 Task: Find the location of the oldest operating courthouse in the United States.
Action: Mouse moved to (960, 225)
Screenshot: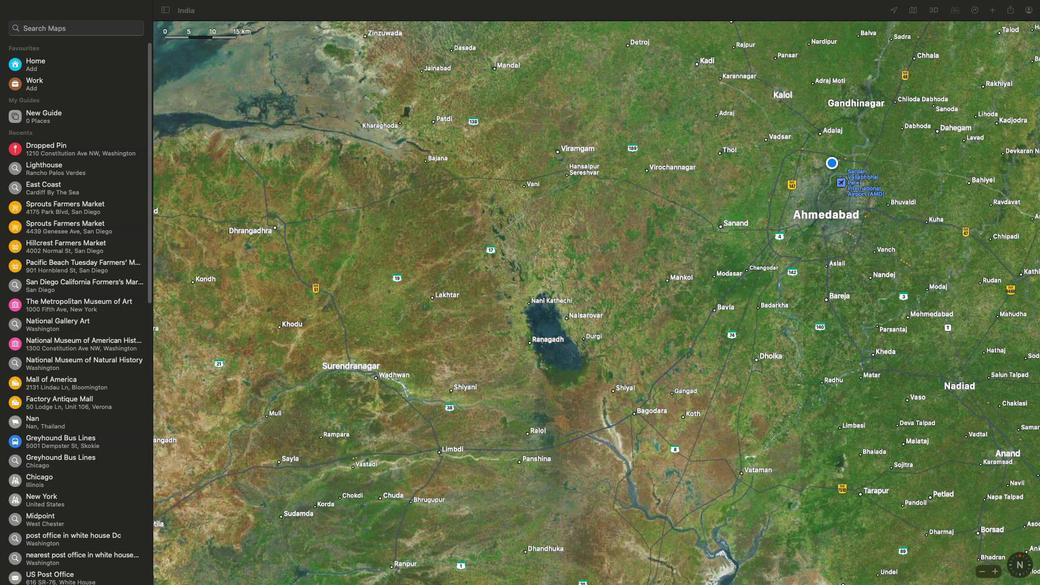 
Action: Mouse pressed left at (960, 225)
Screenshot: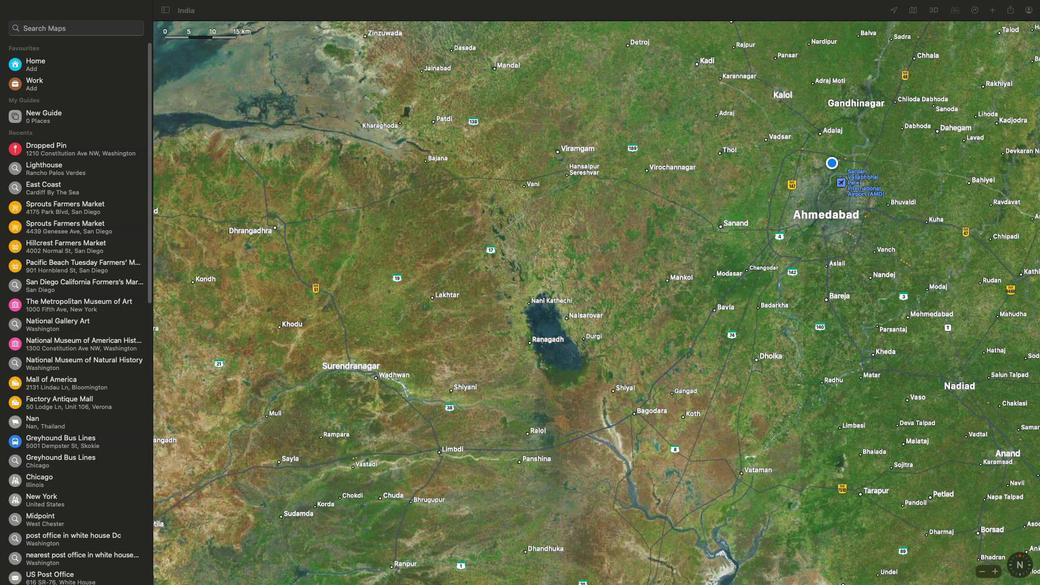 
Action: Mouse moved to (960, 225)
Screenshot: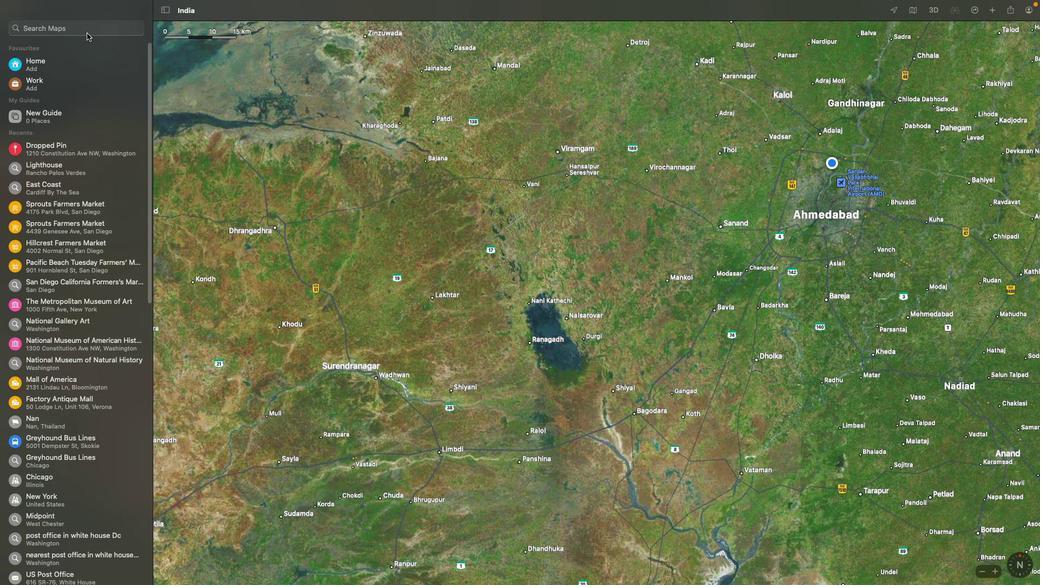 
Action: Mouse pressed left at (960, 225)
Screenshot: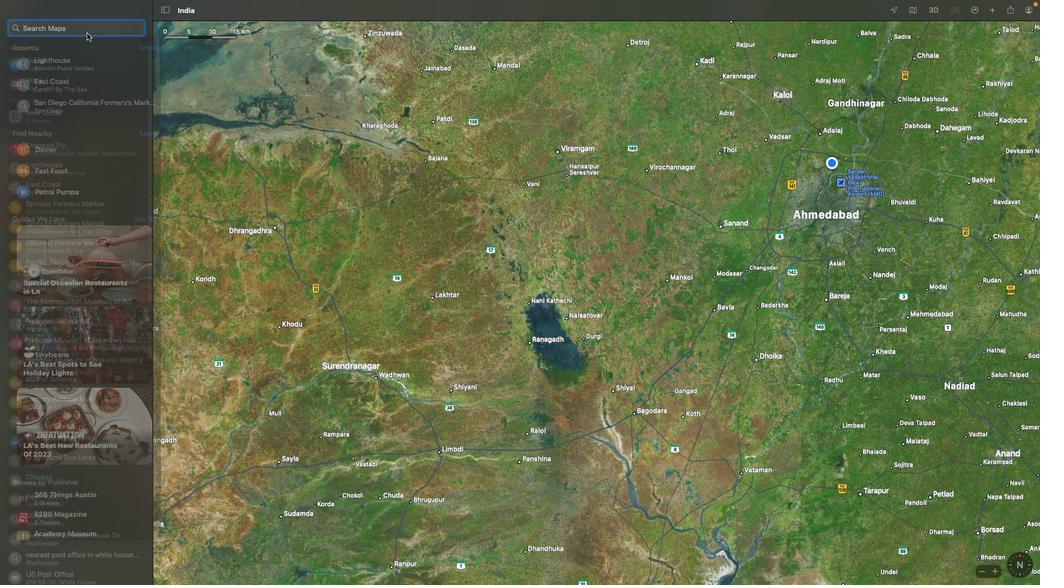 
Action: Key pressed Key.shift'O''l''d''e''s''t'Key.space'o''p''e''r''a''t''i''n''g'Key.space'c''o''u''t'Key.backspace'r''t''h''o''u''s''e'Key.space','Key.spaceKey.shift'U''n''i''t''e''d'Key.spaceKey.shift'S''t''a''t''e''s'Key.enter
Screenshot: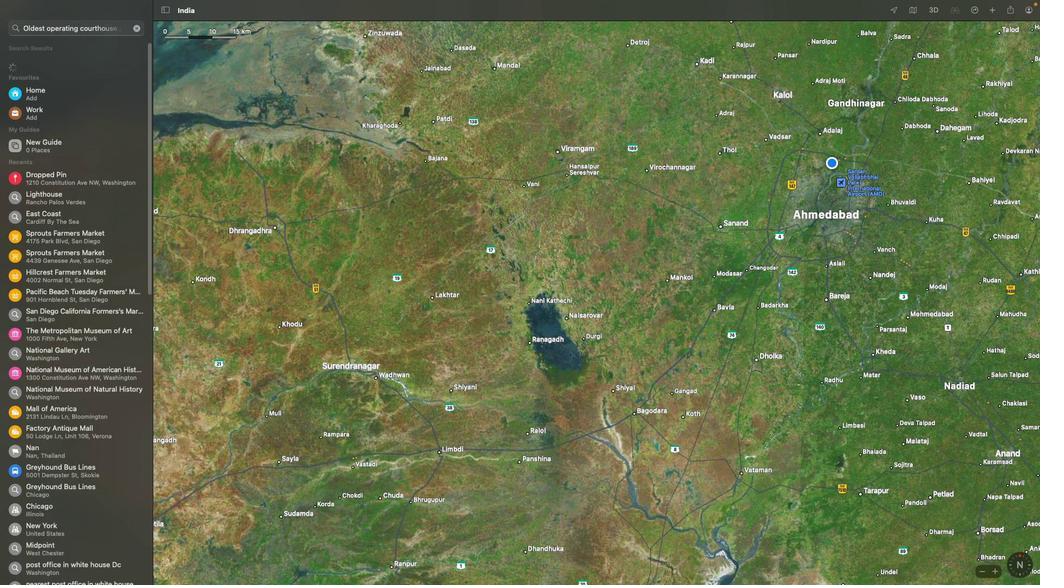 
Action: Mouse moved to (960, 225)
Screenshot: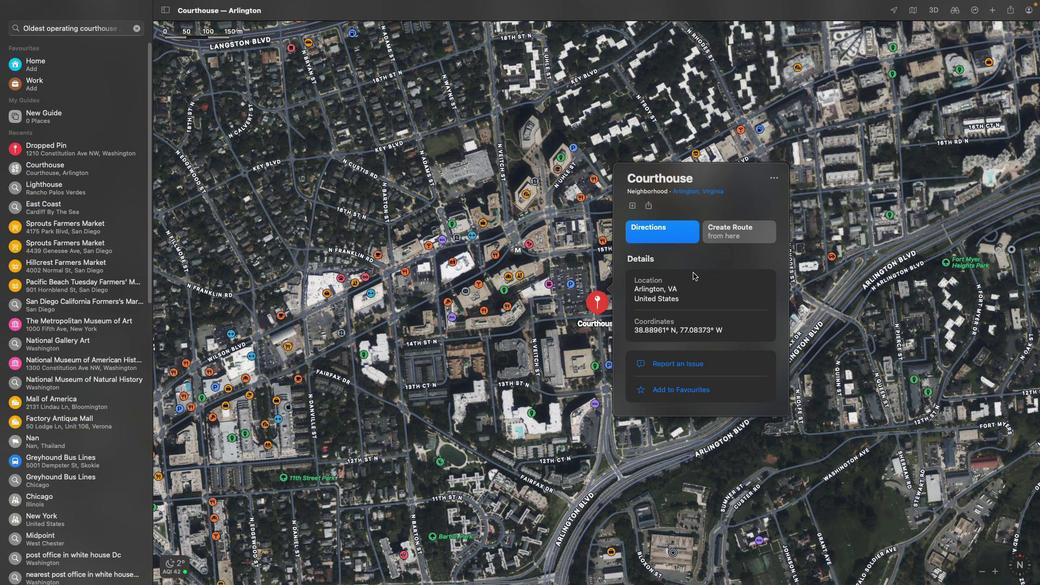 
Action: Mouse scrolled (960, 225) with delta (960, 225)
Screenshot: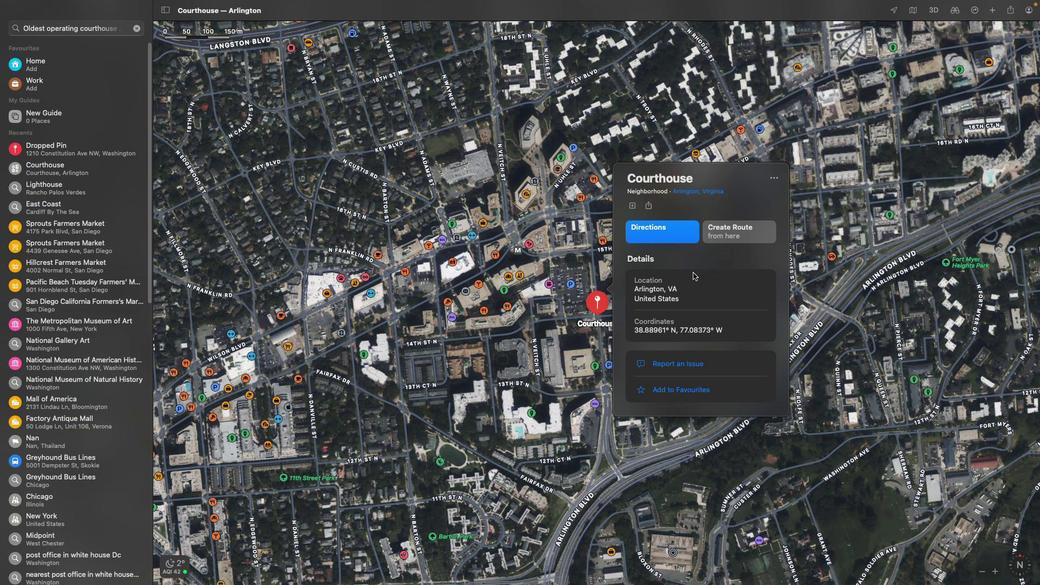 
Action: Mouse scrolled (960, 225) with delta (960, 225)
Screenshot: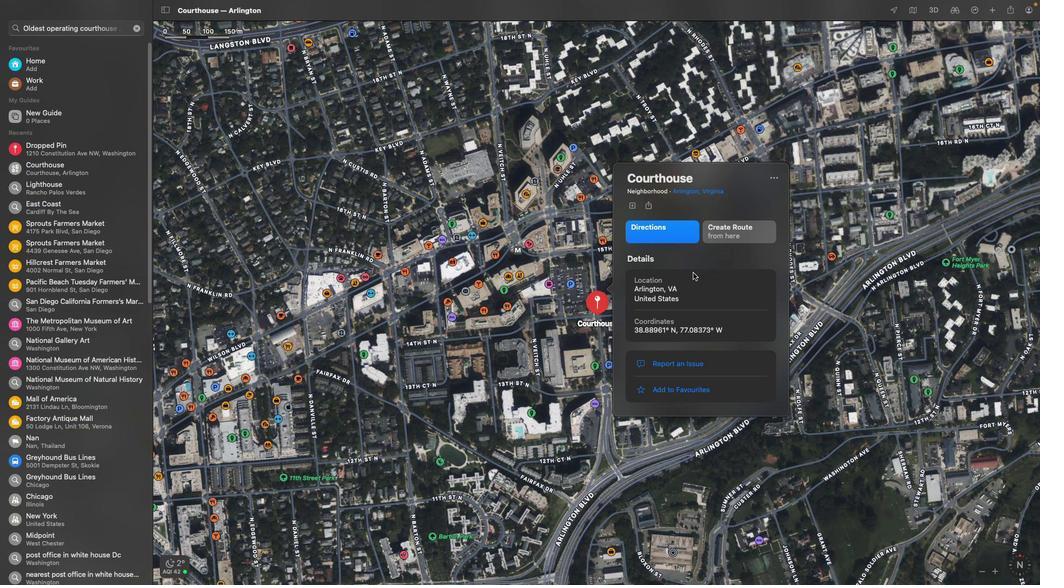 
Action: Mouse scrolled (960, 225) with delta (960, 225)
Screenshot: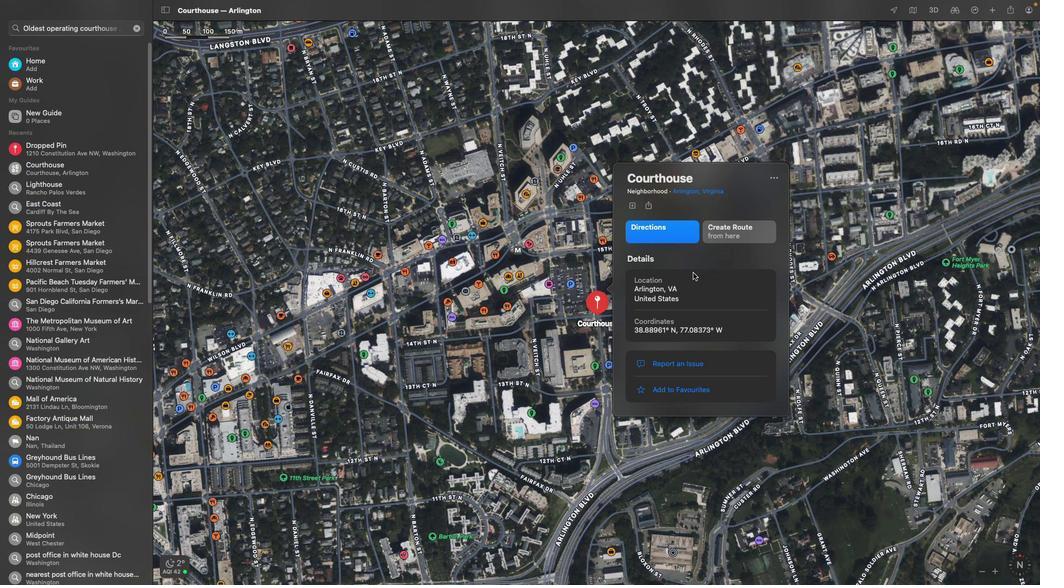 
Action: Mouse scrolled (960, 225) with delta (960, 225)
Screenshot: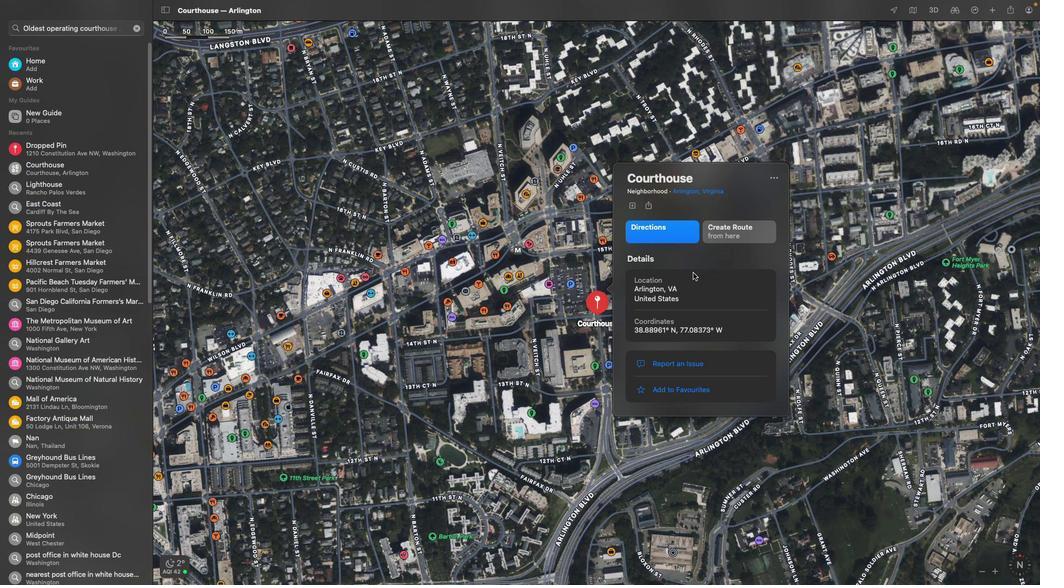 
Action: Mouse scrolled (960, 225) with delta (960, 225)
Screenshot: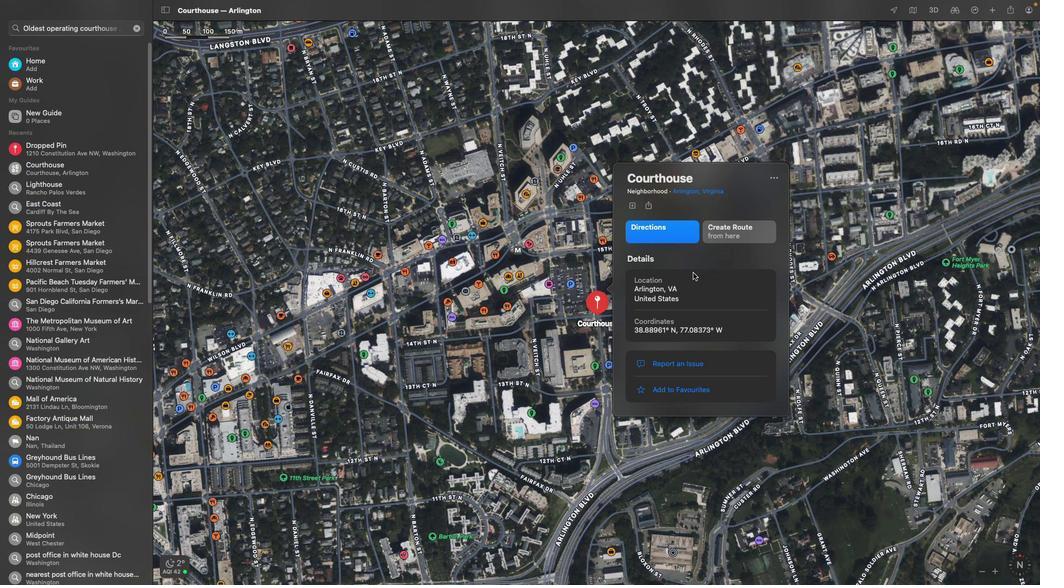 
Action: Mouse scrolled (960, 225) with delta (960, 225)
Screenshot: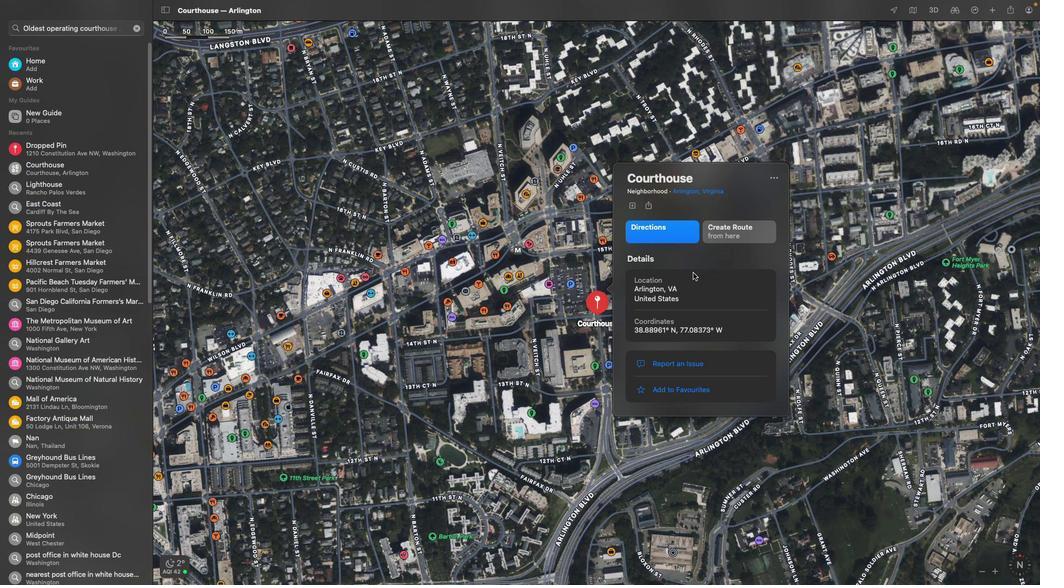 
Action: Mouse scrolled (960, 225) with delta (960, 225)
Screenshot: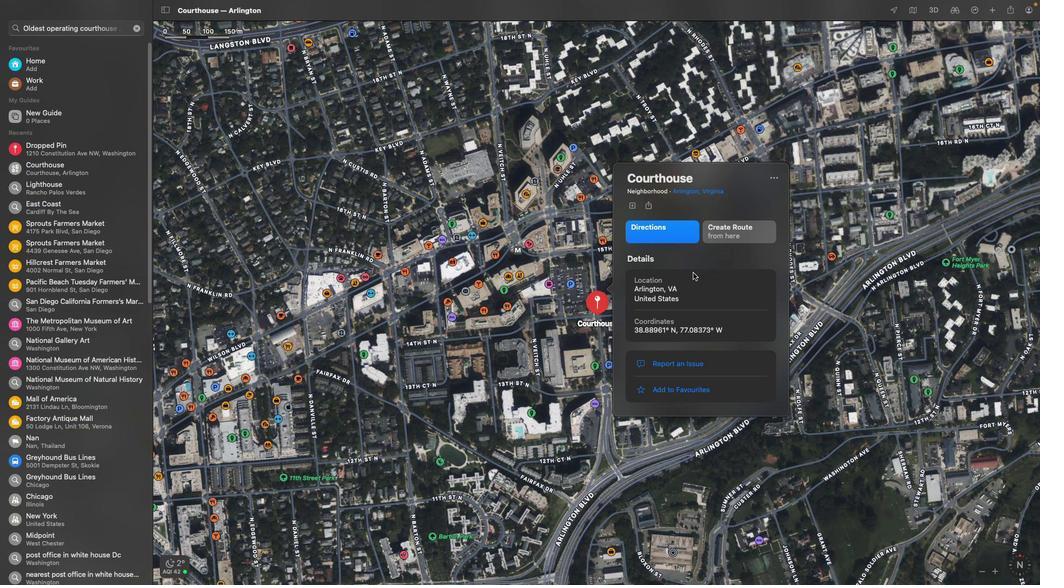 
Action: Mouse scrolled (960, 225) with delta (960, 225)
Screenshot: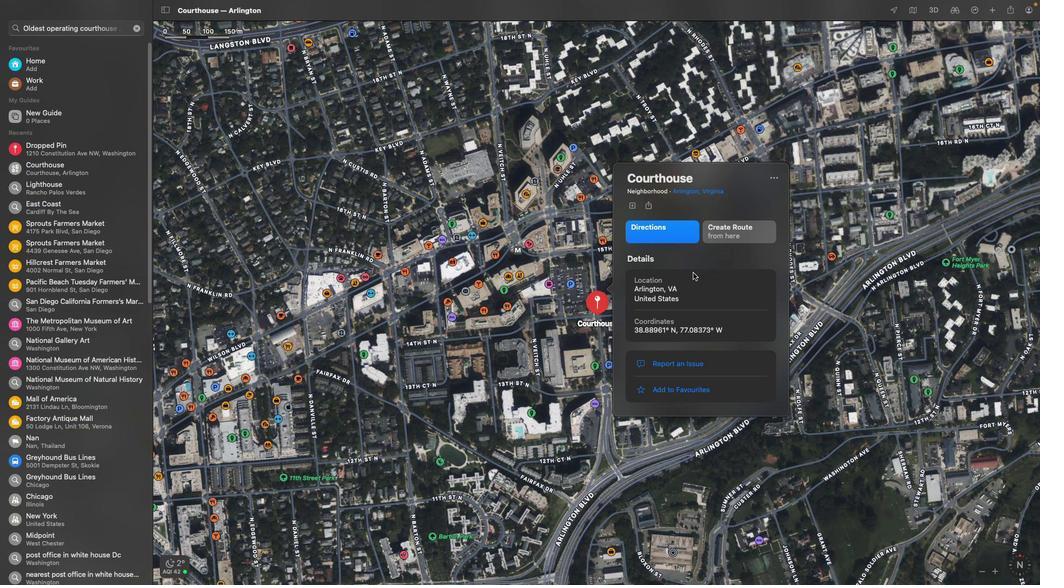 
Action: Mouse scrolled (960, 225) with delta (960, 225)
Screenshot: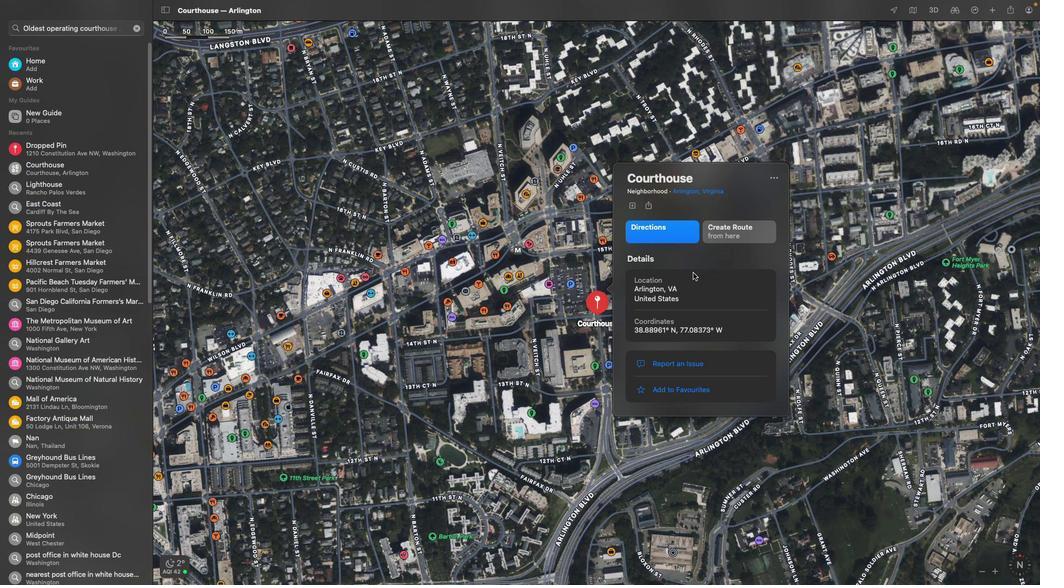 
Action: Mouse scrolled (960, 225) with delta (960, 225)
Screenshot: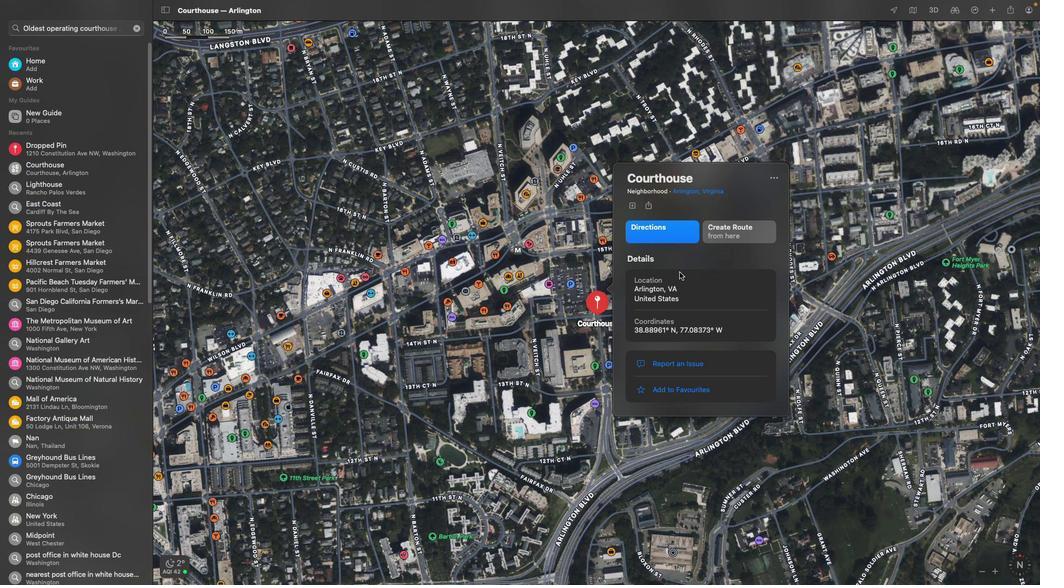 
Action: Mouse scrolled (960, 225) with delta (960, 225)
Screenshot: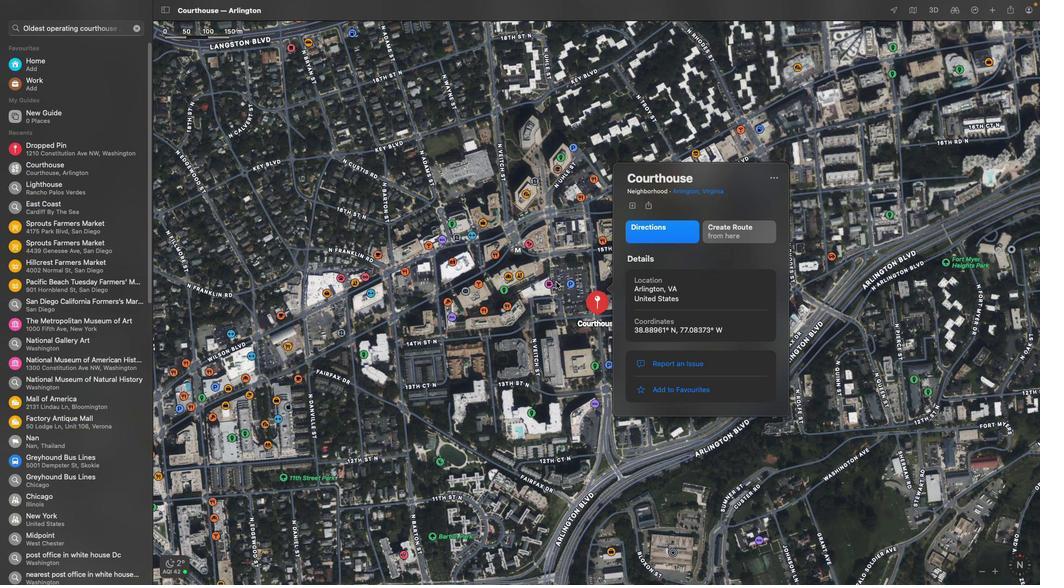 
Action: Mouse moved to (960, 225)
Screenshot: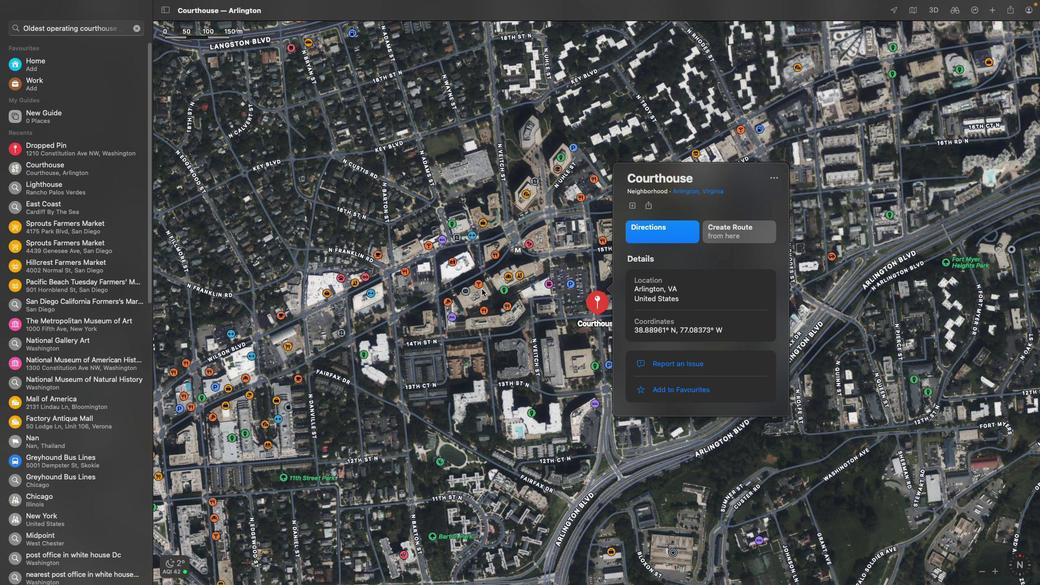 
